 Task: In the Contact  AllenAriana@Outlook.com, schedule and save the meeting with title: 'Introducing Our Products and Services ', Select date: '25 September, 2023', select start time: 10:00:AM. Add location in person New York with meeting description: Kindly join this meeting to understand Product Demo and Service Presentation.. Logged in from softage.1@softage.net
Action: Mouse moved to (85, 52)
Screenshot: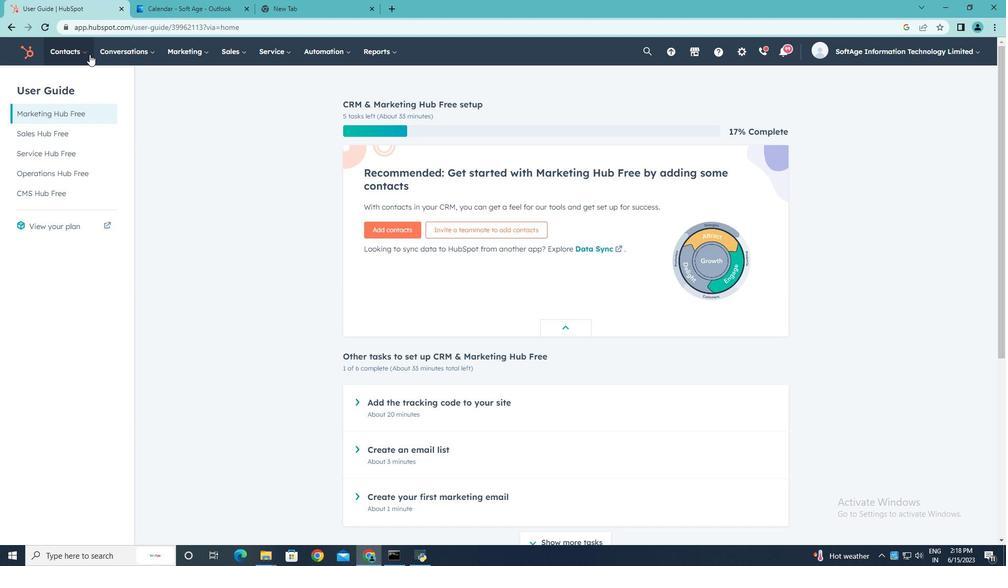 
Action: Mouse pressed left at (85, 52)
Screenshot: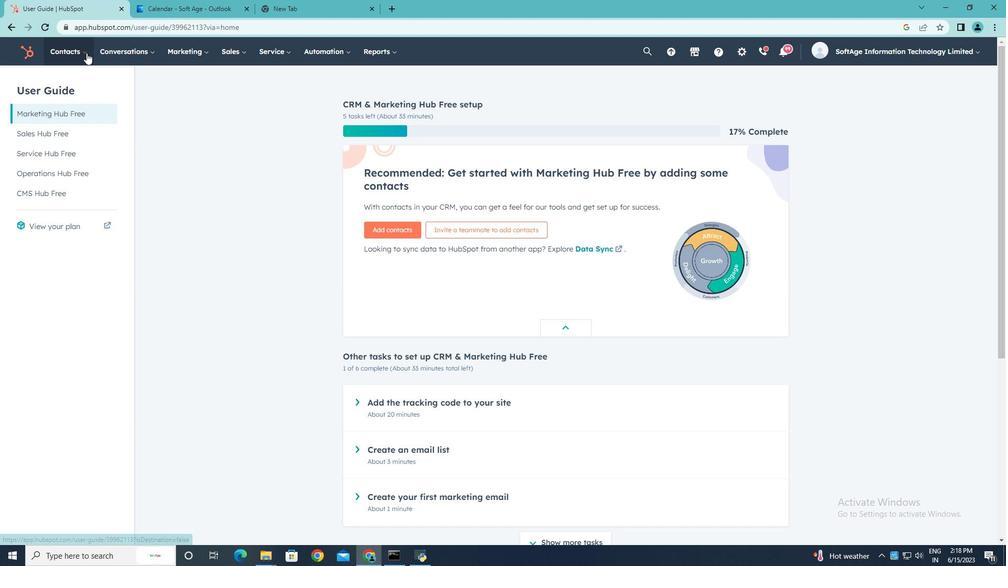 
Action: Mouse moved to (79, 78)
Screenshot: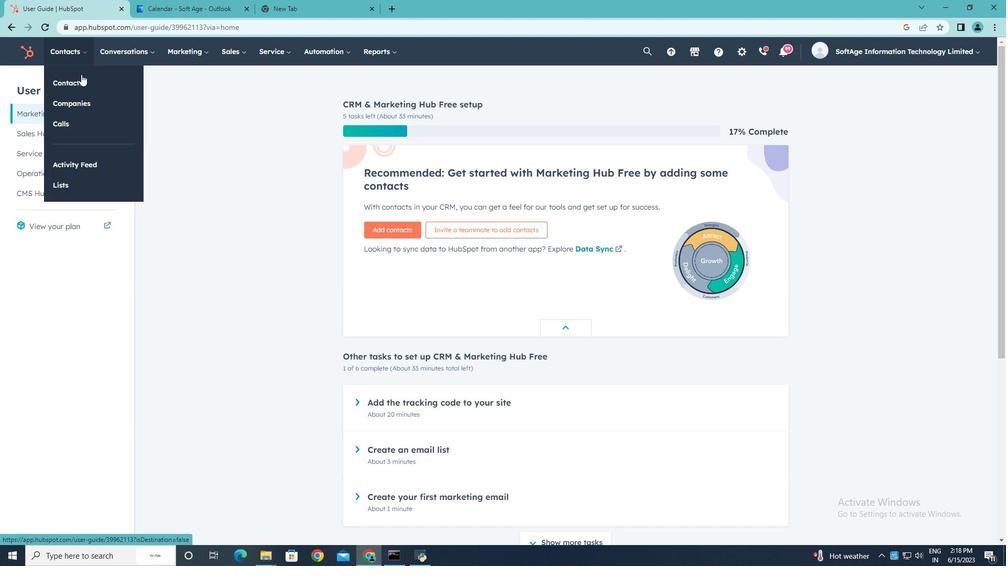 
Action: Mouse pressed left at (79, 78)
Screenshot: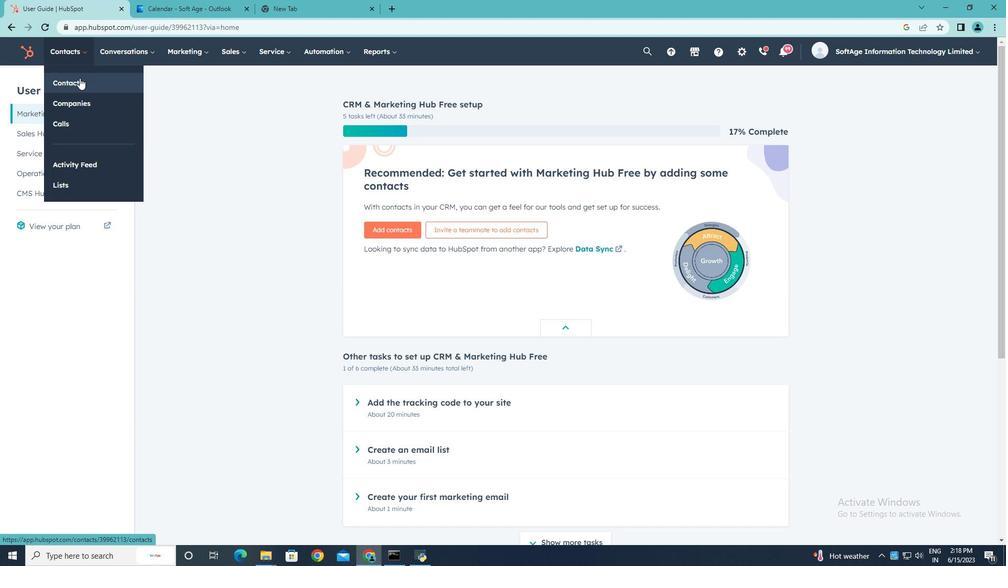 
Action: Mouse moved to (67, 168)
Screenshot: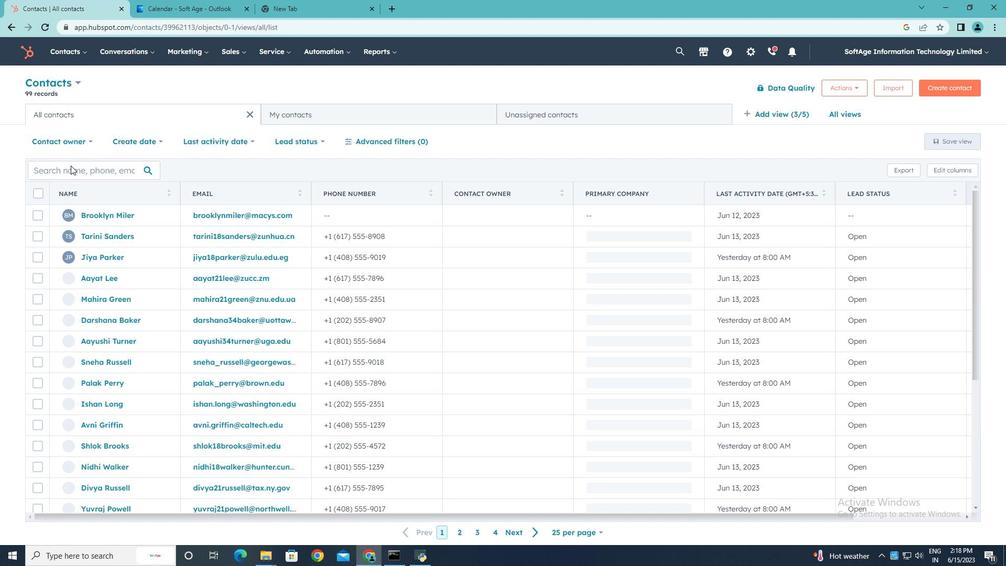 
Action: Mouse pressed left at (67, 168)
Screenshot: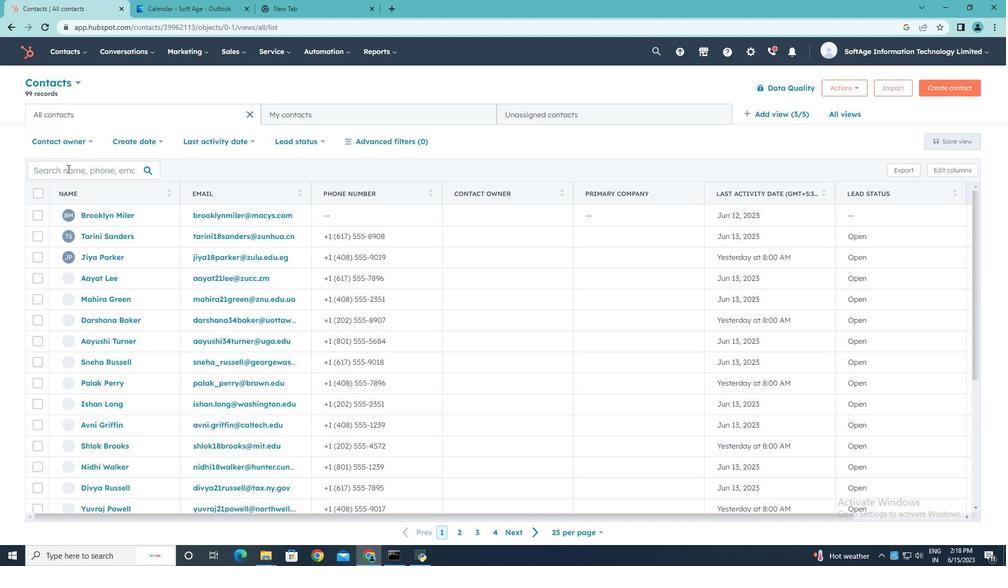 
Action: Key pressed <Key.shift>Allen<Key.shift>Ariana<Key.shift><Key.shift><Key.shift><Key.shift><Key.shift><Key.shift><Key.shift><Key.shift><Key.shift><Key.shift>@<Key.shift>Outk<Key.backspace>look.com
Screenshot: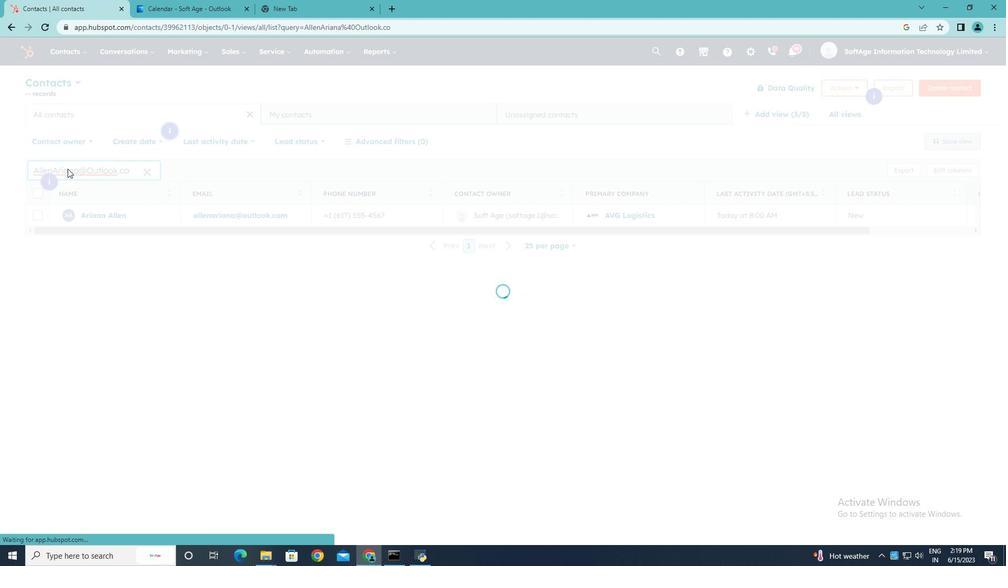 
Action: Mouse moved to (98, 216)
Screenshot: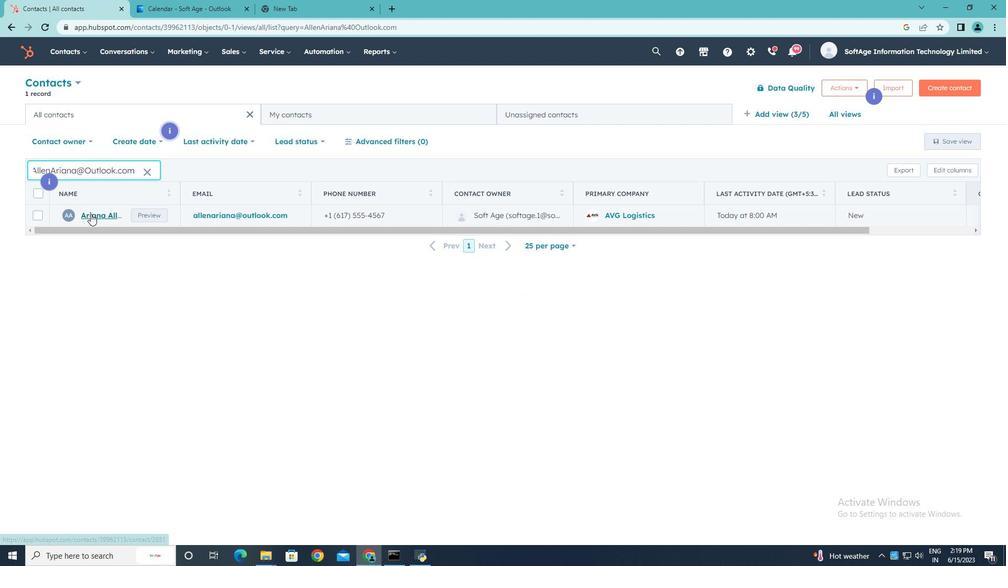 
Action: Mouse pressed left at (98, 216)
Screenshot: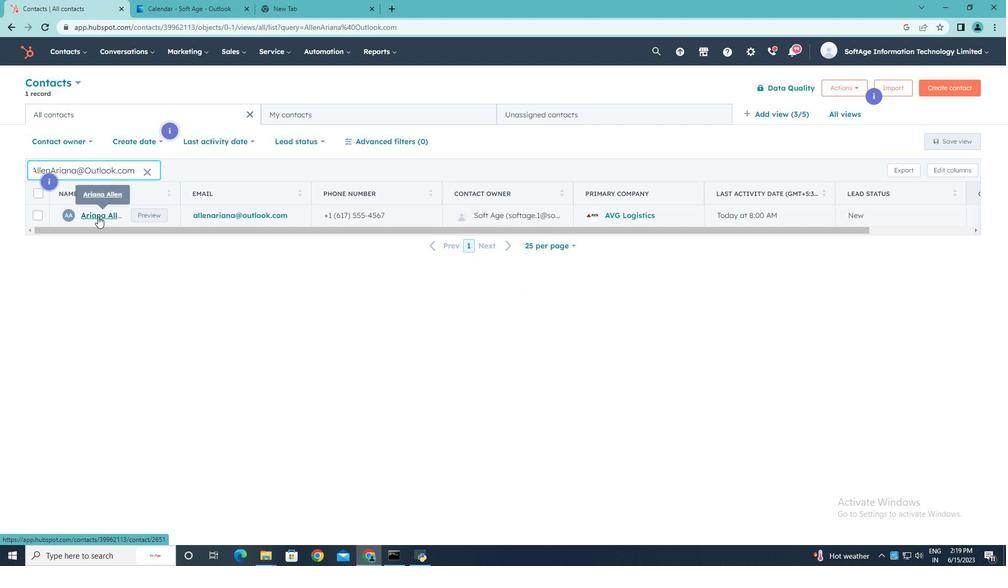 
Action: Mouse moved to (174, 174)
Screenshot: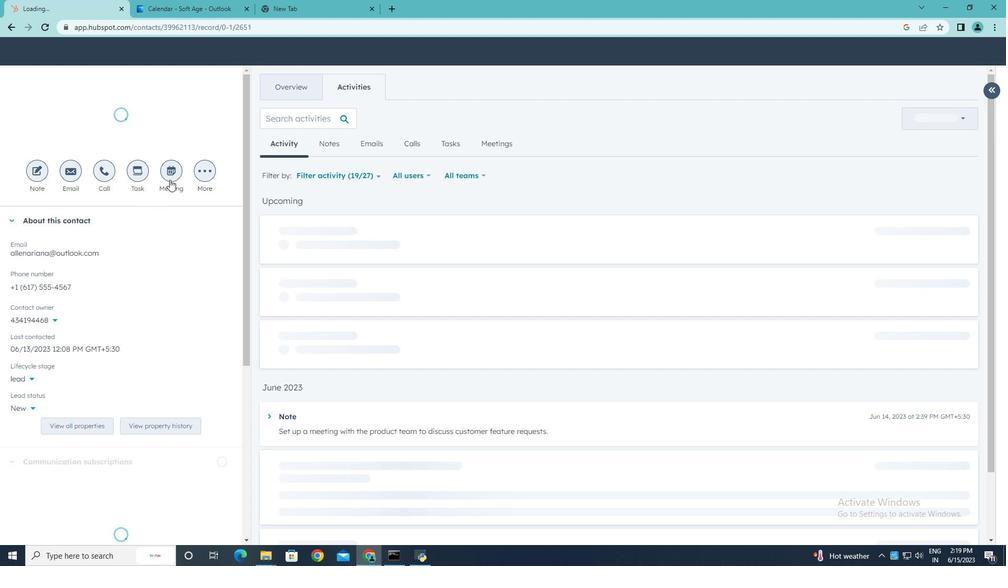 
Action: Mouse pressed left at (174, 174)
Screenshot: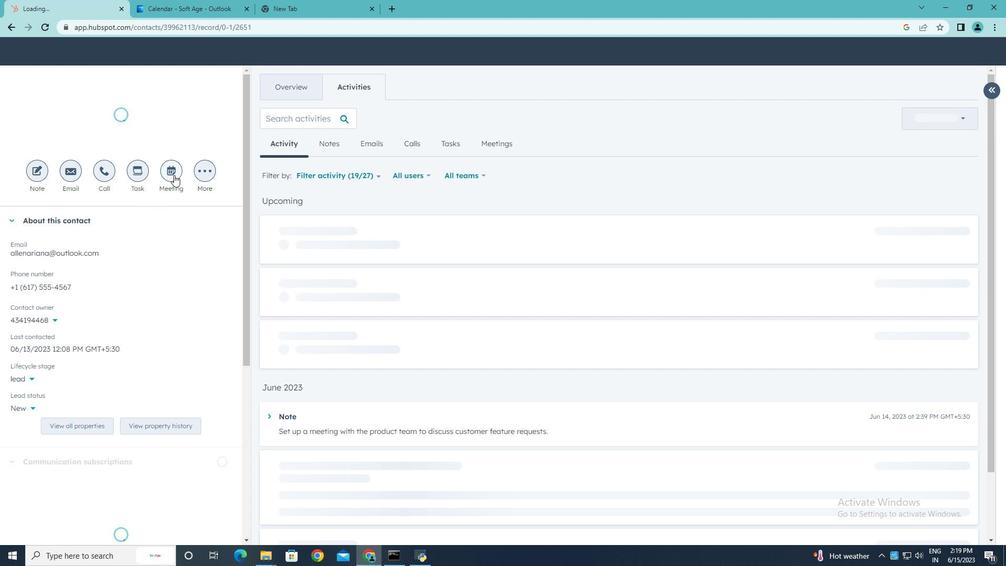 
Action: Key pressed <Key.shift>Introducing<Key.space><Key.shift>Our<Key.space><Key.shift><Key.shift><Key.shift><Key.shift><Key.shift>Products<Key.space>and<Key.space><Key.shift>Services.
Screenshot: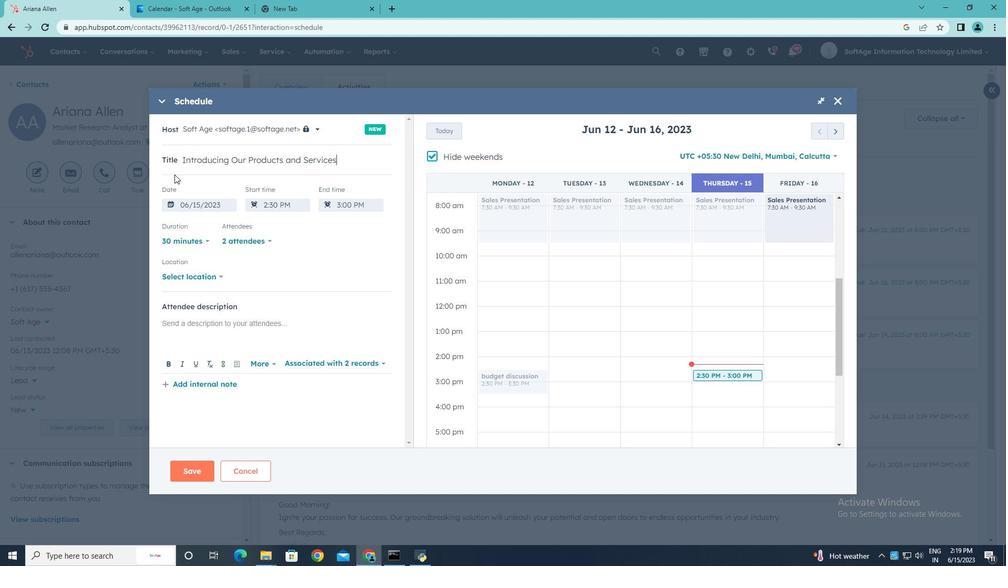 
Action: Mouse moved to (433, 155)
Screenshot: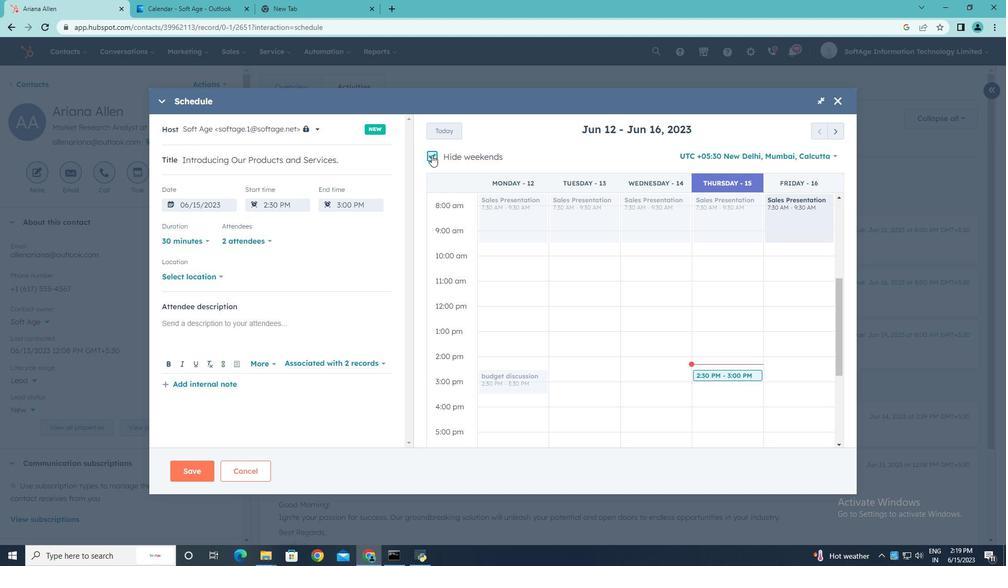 
Action: Mouse pressed left at (433, 155)
Screenshot: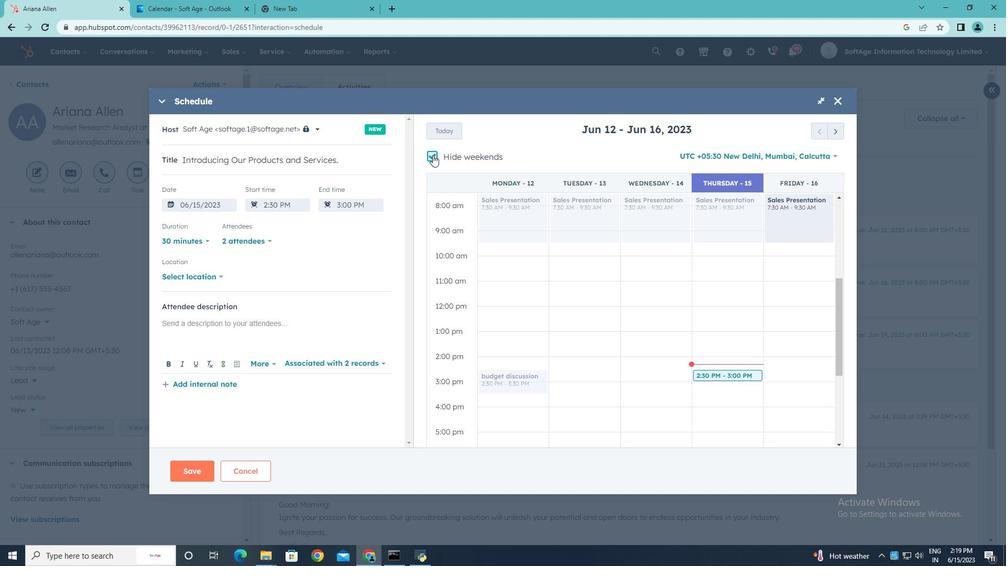 
Action: Mouse moved to (837, 134)
Screenshot: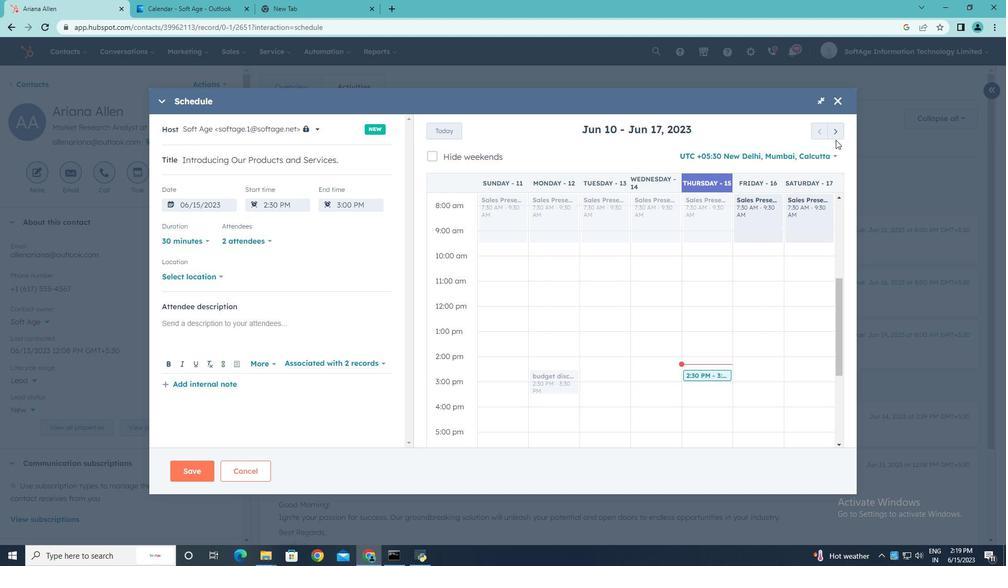 
Action: Mouse pressed left at (837, 134)
Screenshot: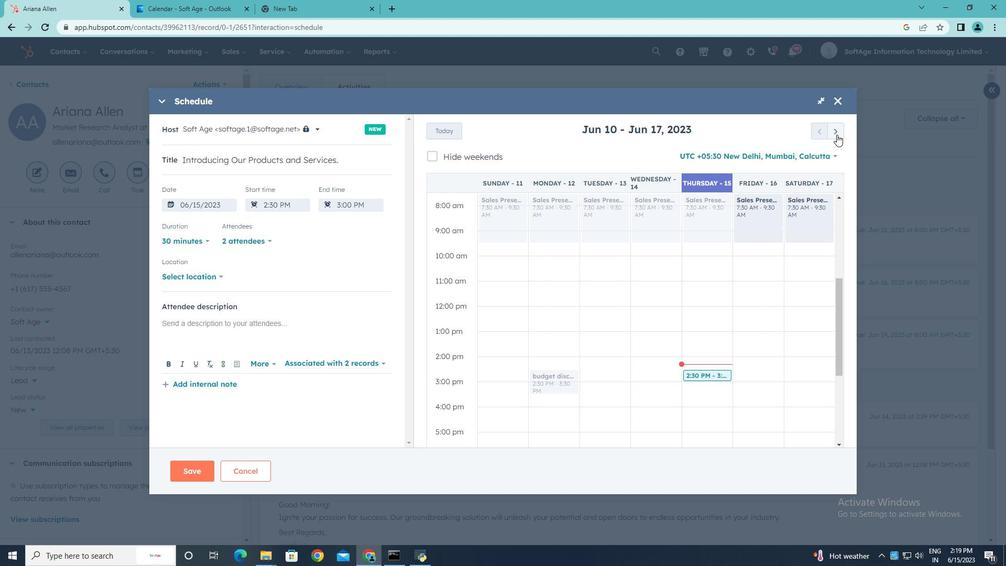 
Action: Mouse pressed left at (837, 134)
Screenshot: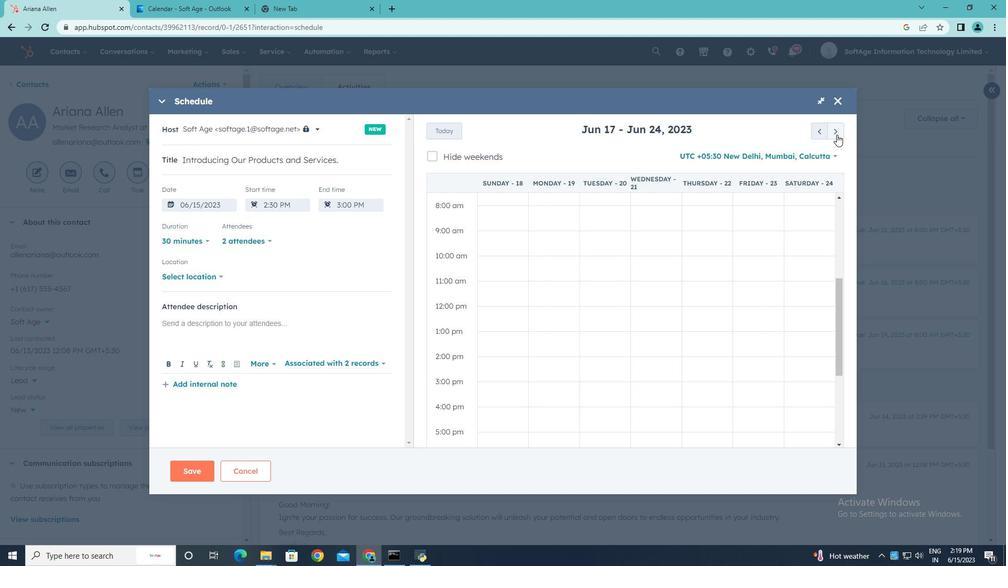 
Action: Mouse moved to (837, 134)
Screenshot: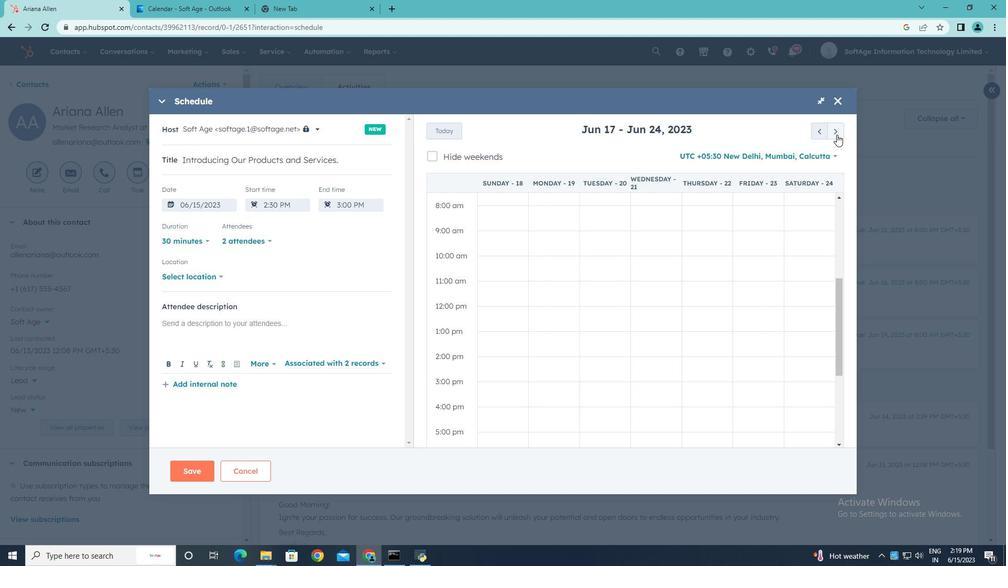 
Action: Mouse pressed left at (837, 134)
Screenshot: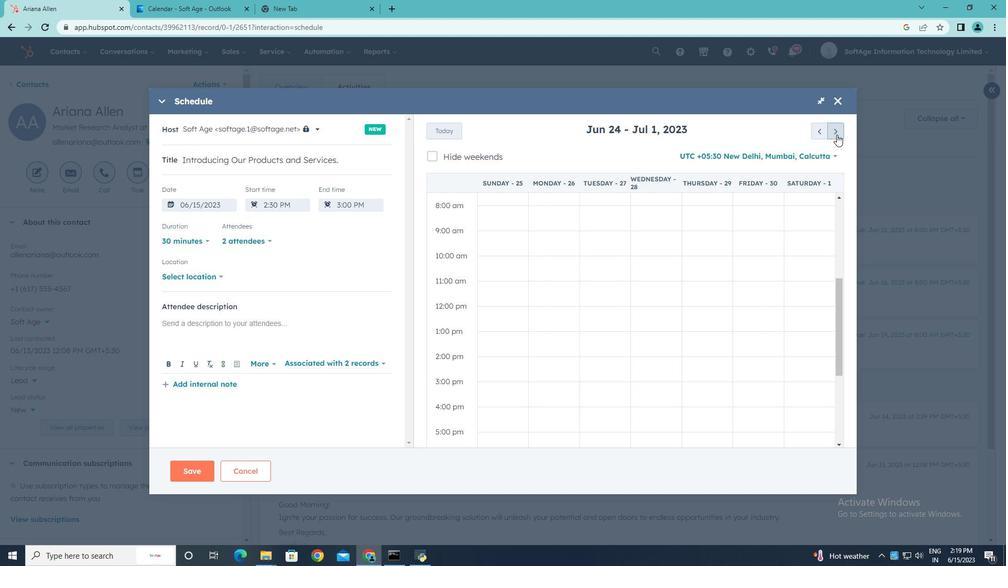 
Action: Mouse pressed left at (837, 134)
Screenshot: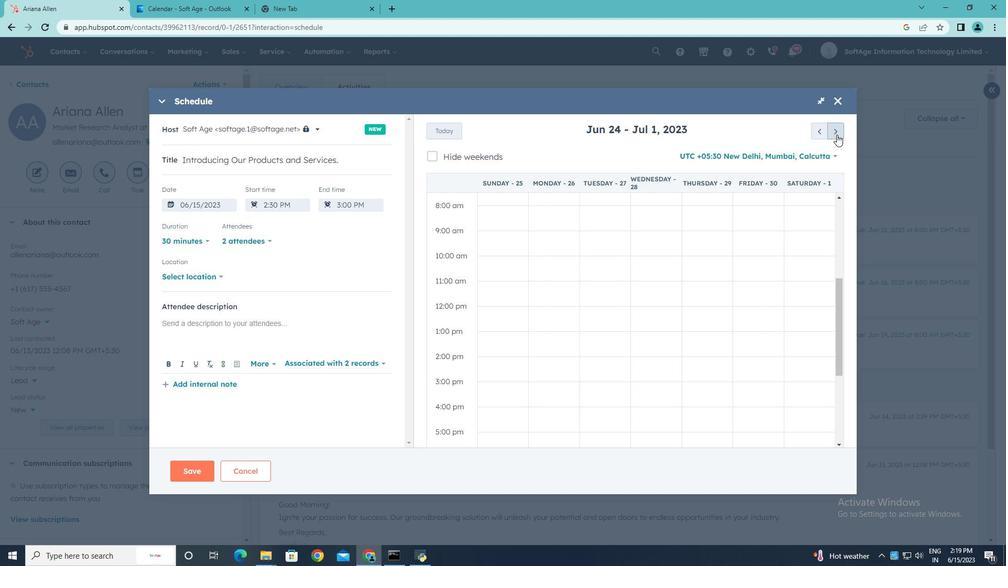 
Action: Mouse pressed left at (837, 134)
Screenshot: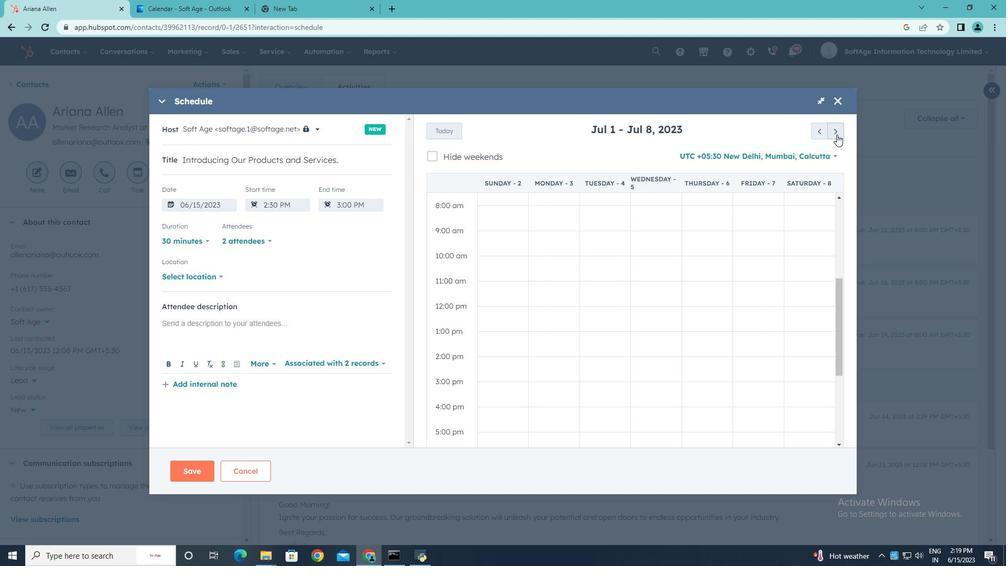 
Action: Mouse pressed left at (837, 134)
Screenshot: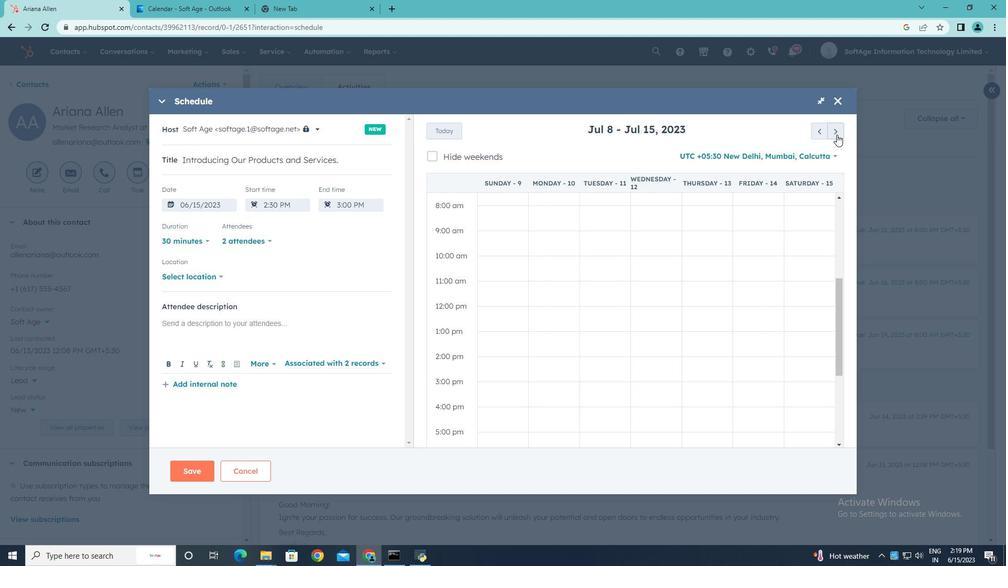 
Action: Mouse pressed left at (837, 134)
Screenshot: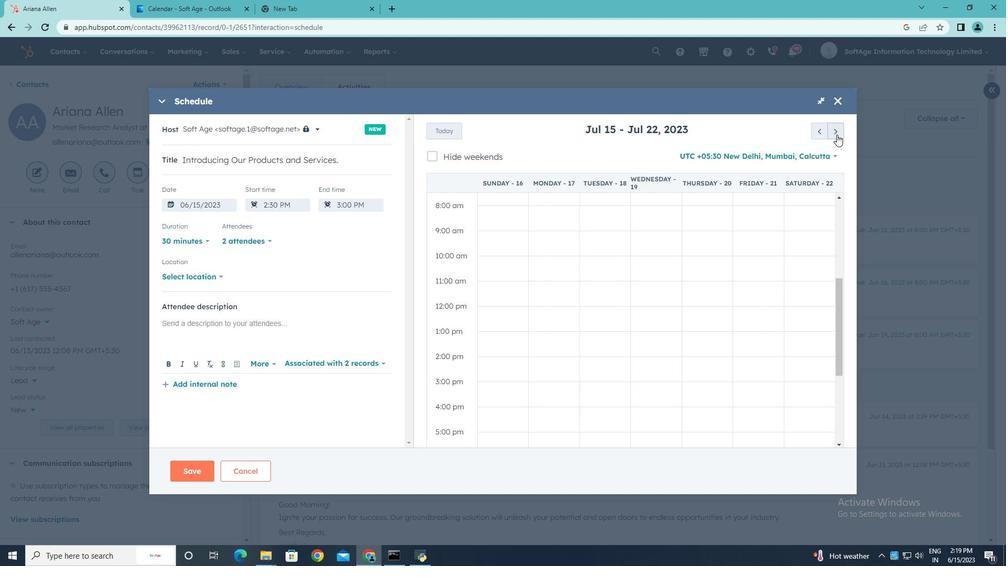 
Action: Mouse pressed left at (837, 134)
Screenshot: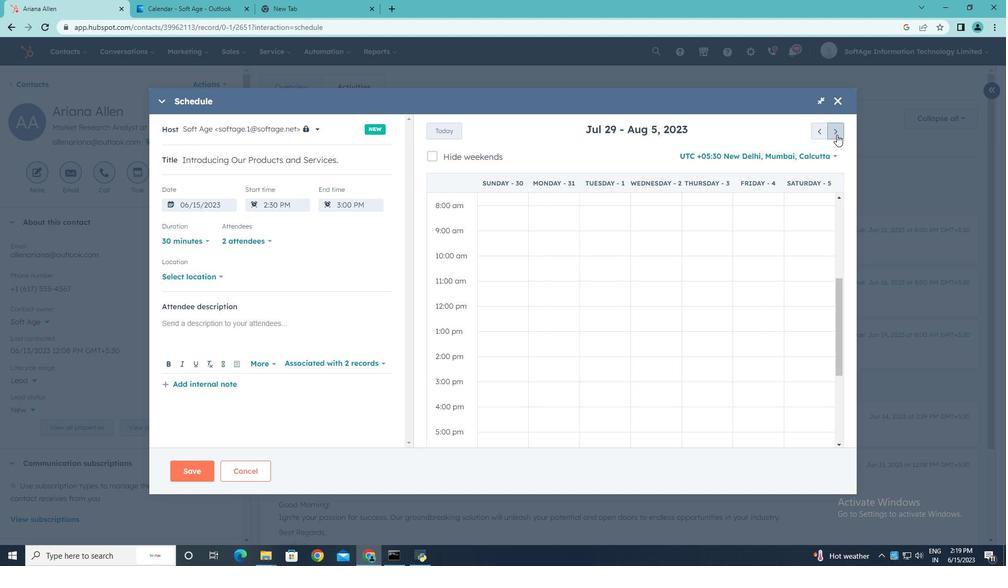 
Action: Mouse pressed left at (837, 134)
Screenshot: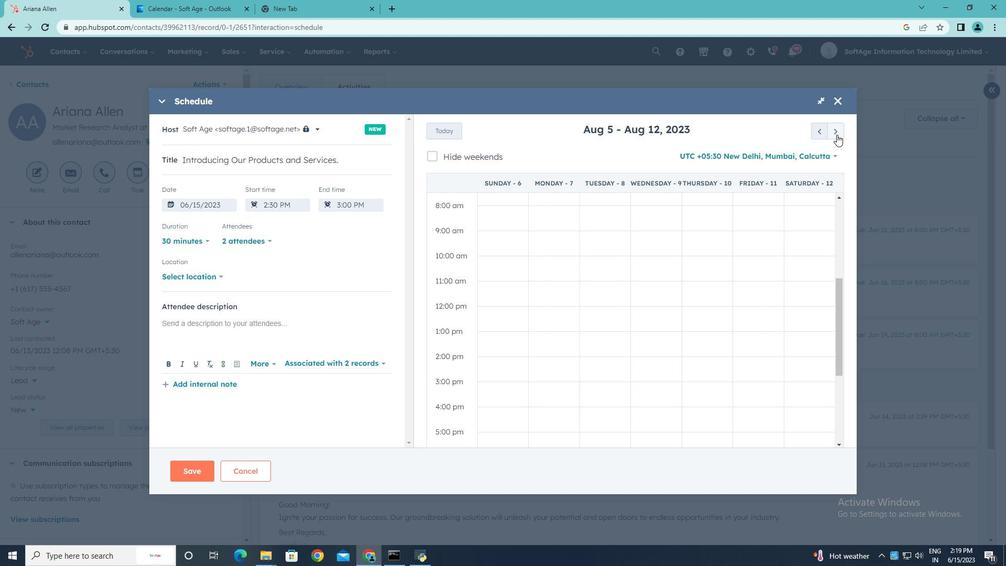 
Action: Mouse pressed left at (837, 134)
Screenshot: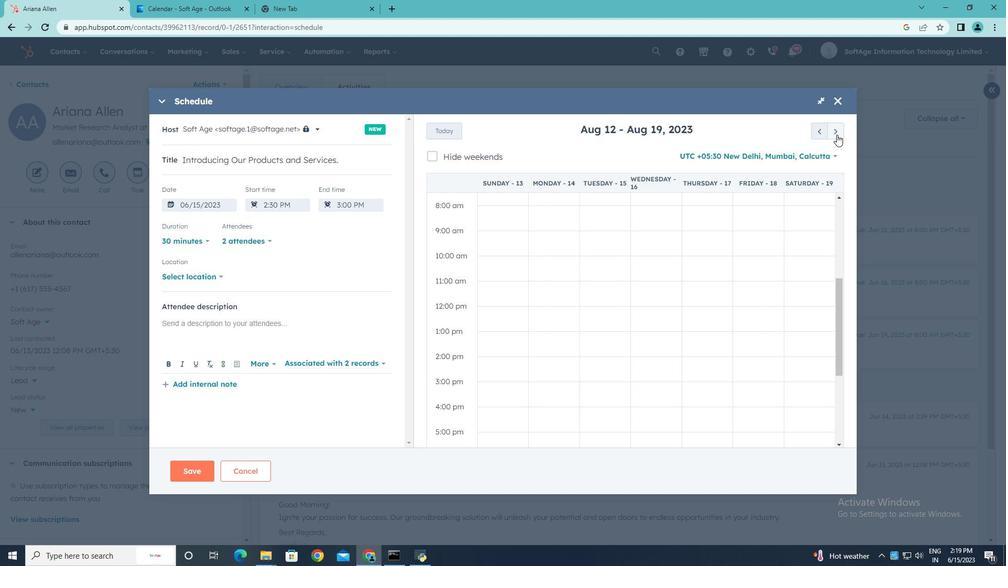 
Action: Mouse pressed left at (837, 134)
Screenshot: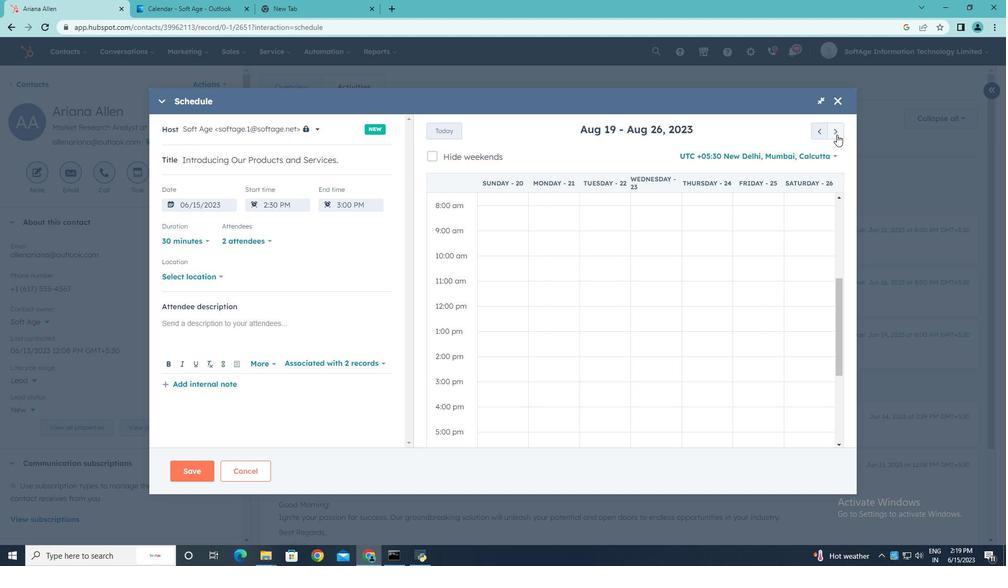 
Action: Mouse pressed left at (837, 134)
Screenshot: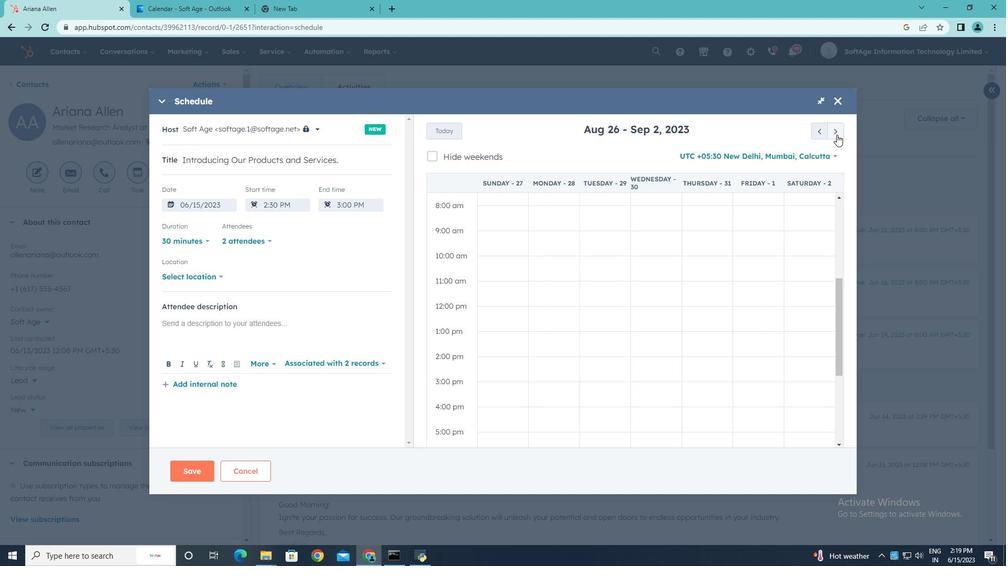 
Action: Mouse pressed left at (837, 134)
Screenshot: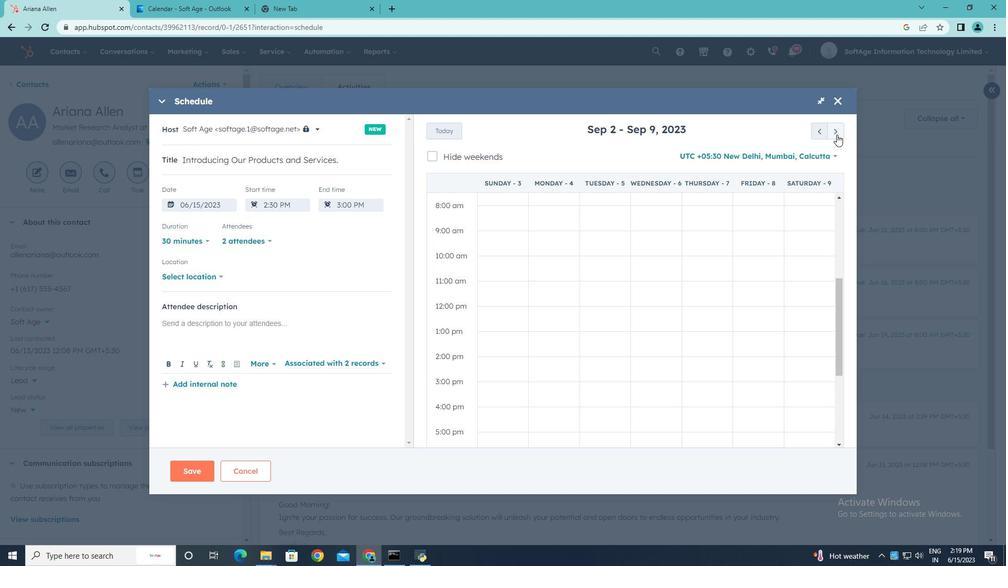 
Action: Mouse moved to (837, 134)
Screenshot: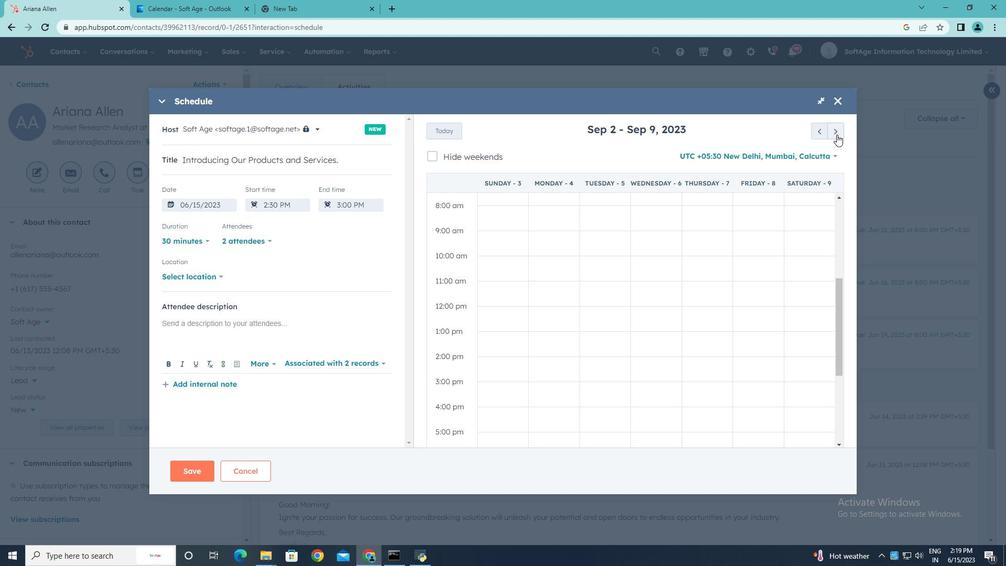 
Action: Mouse pressed left at (837, 134)
Screenshot: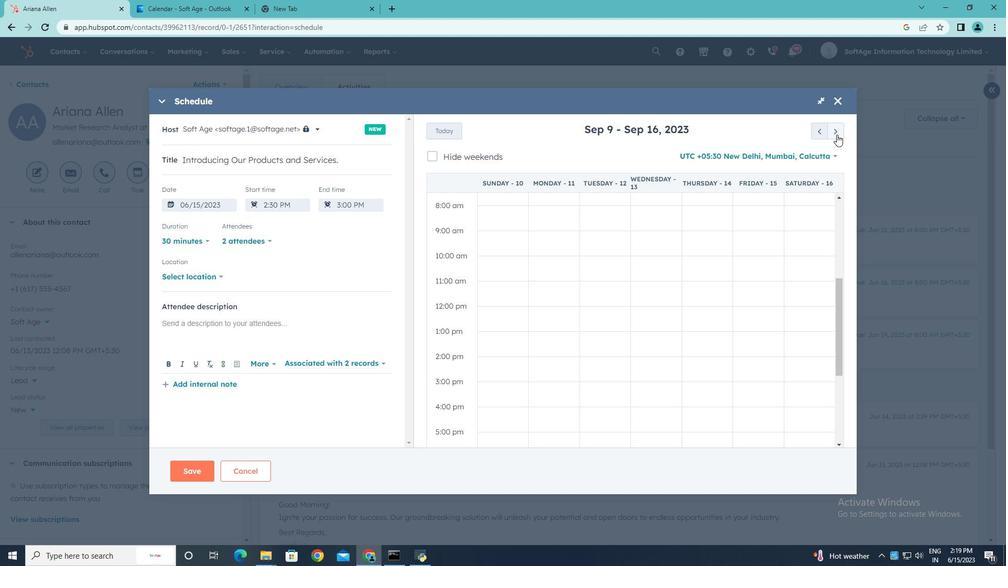 
Action: Mouse pressed left at (837, 134)
Screenshot: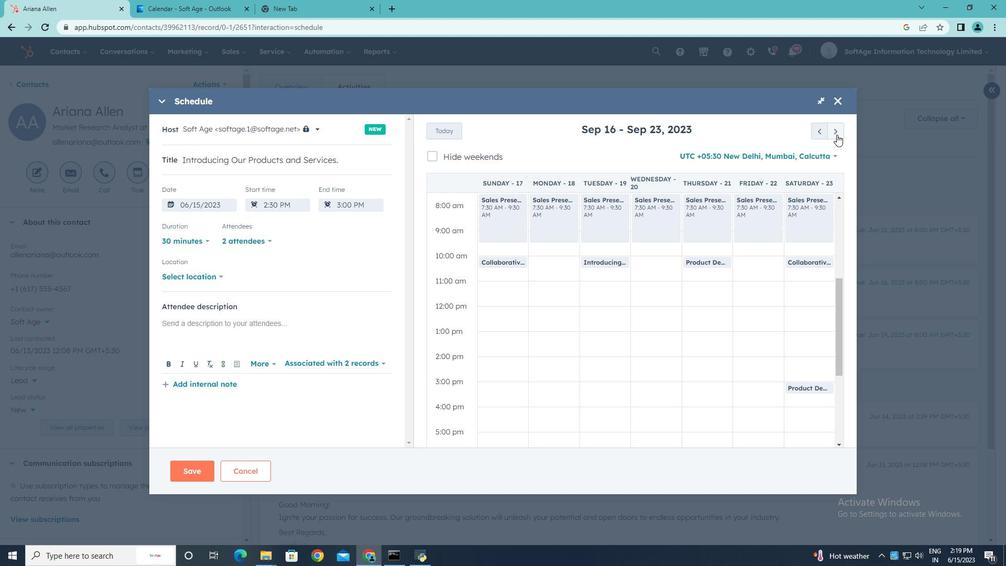 
Action: Mouse moved to (536, 259)
Screenshot: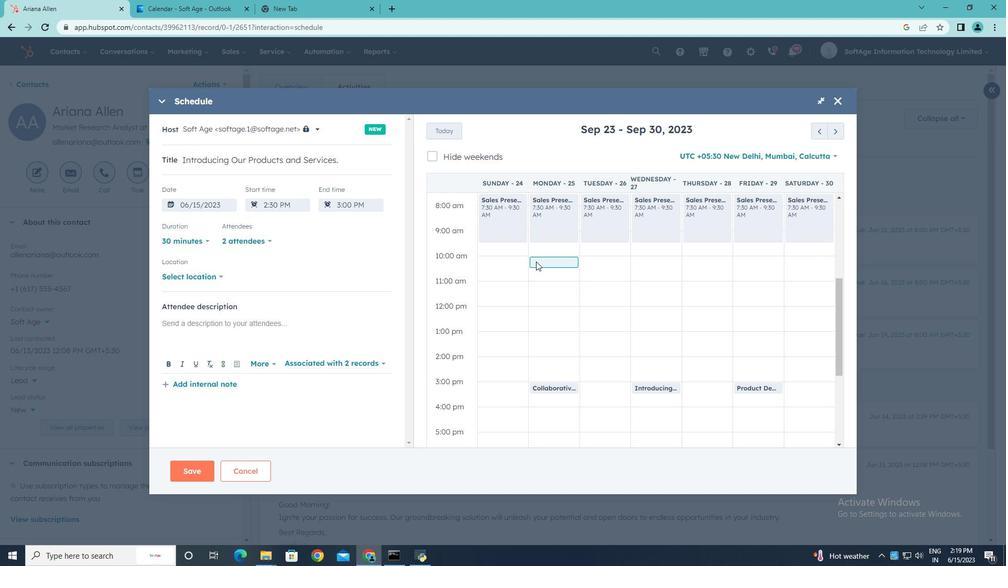 
Action: Mouse pressed left at (536, 259)
Screenshot: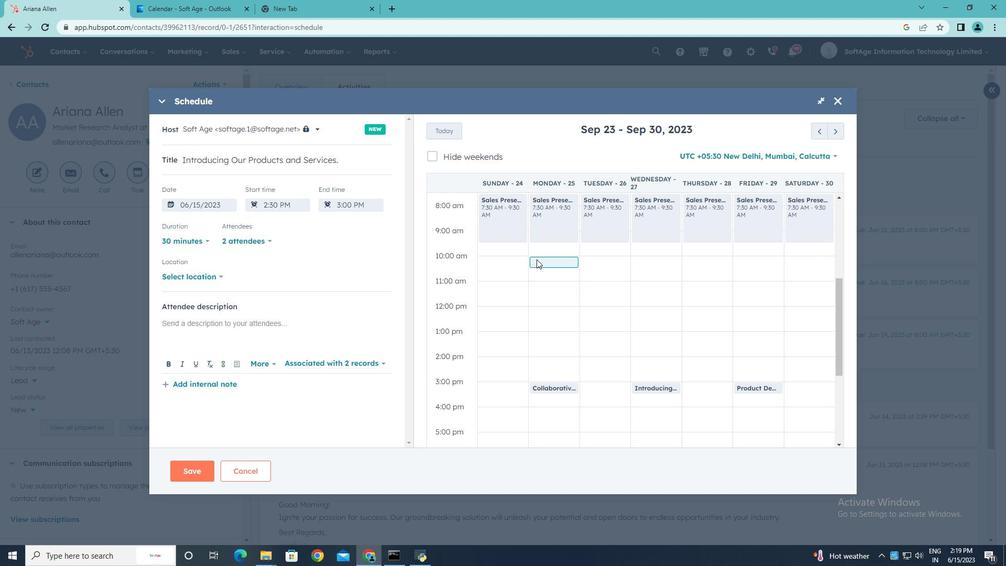 
Action: Mouse moved to (218, 274)
Screenshot: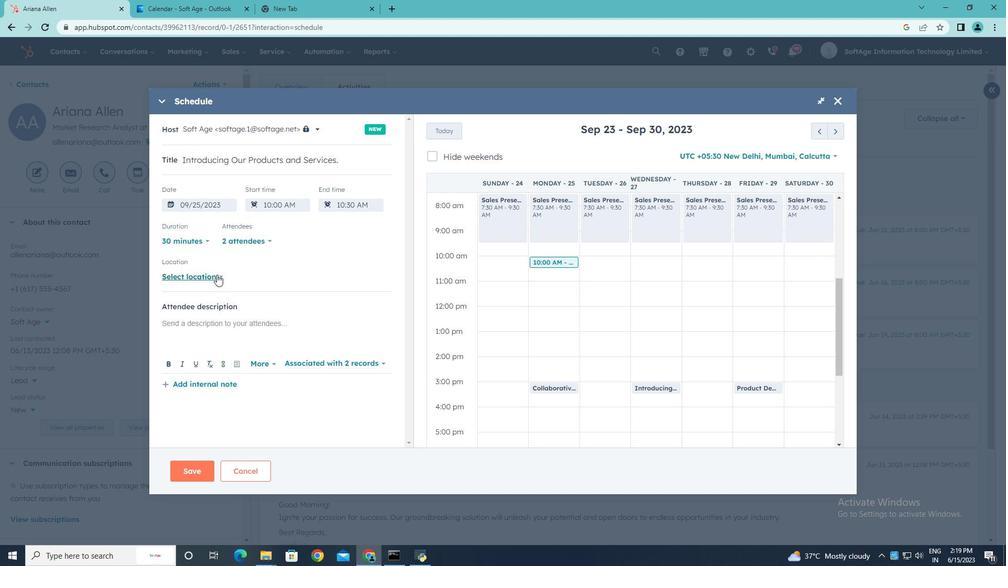 
Action: Mouse pressed left at (218, 274)
Screenshot: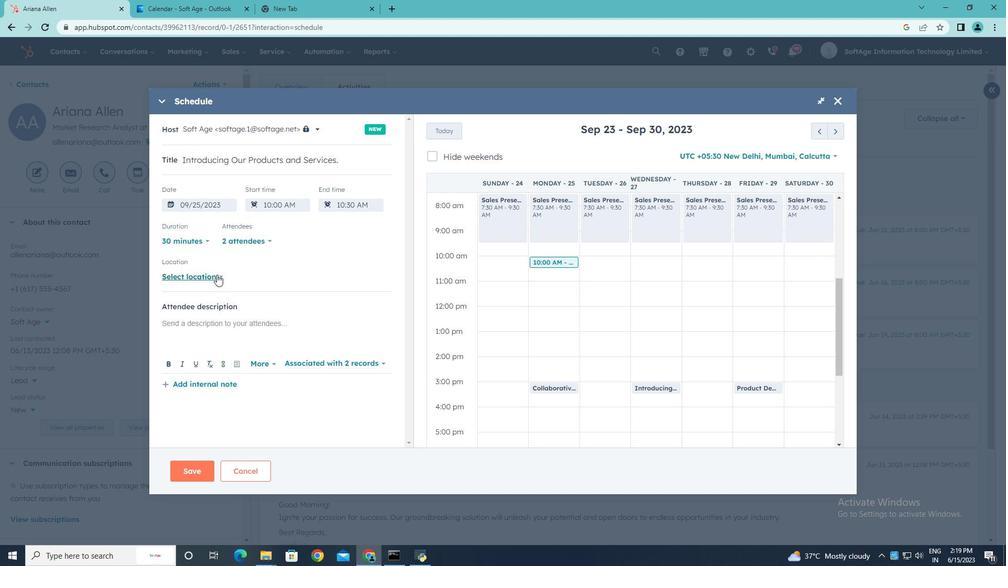 
Action: Mouse moved to (253, 273)
Screenshot: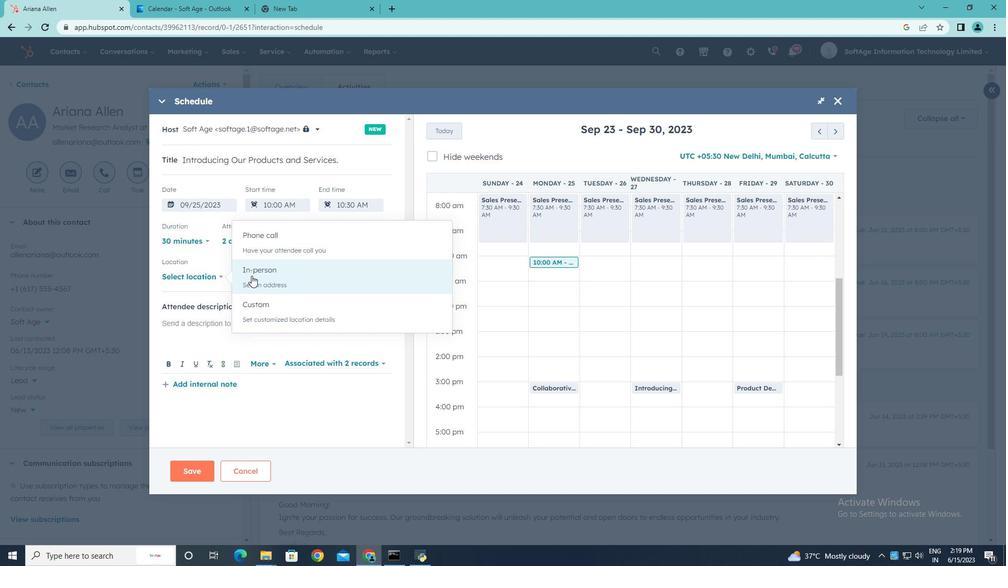 
Action: Mouse pressed left at (253, 273)
Screenshot: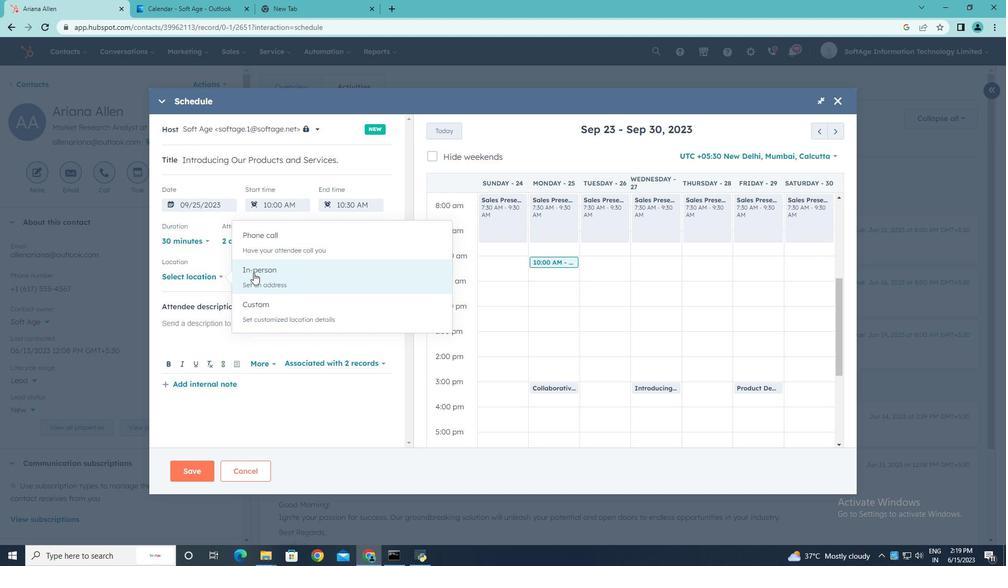 
Action: Mouse moved to (252, 274)
Screenshot: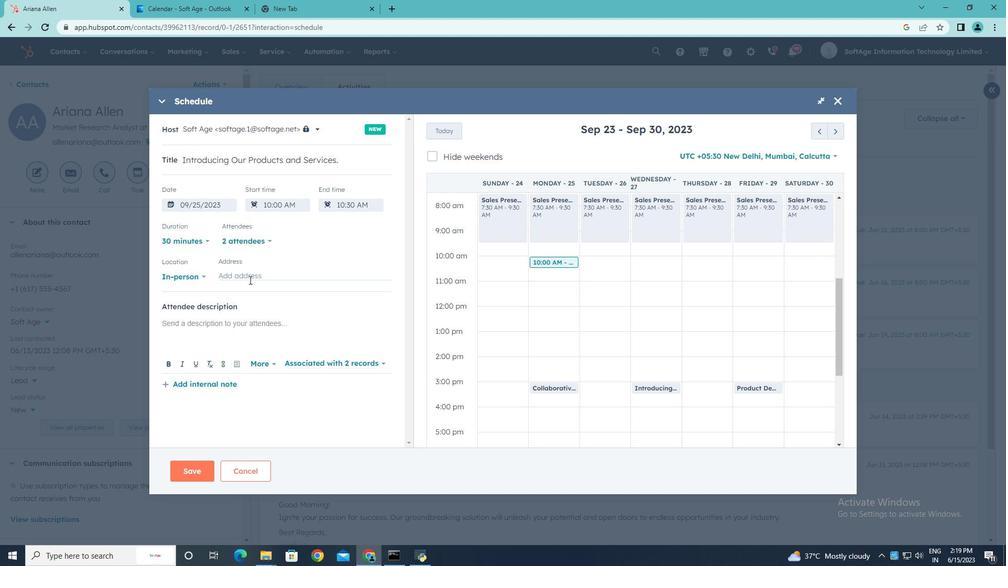 
Action: Mouse pressed left at (252, 274)
Screenshot: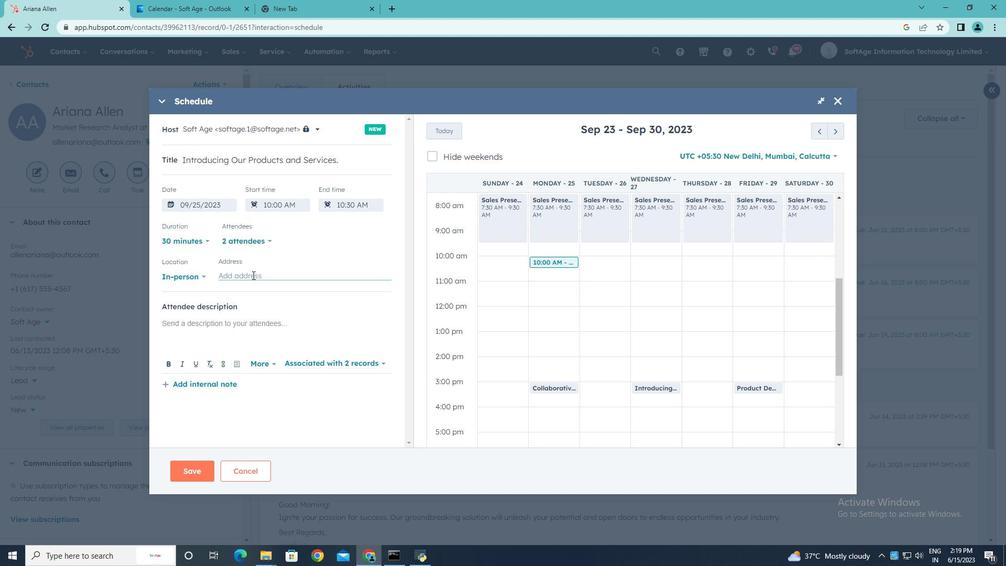 
Action: Mouse moved to (248, 275)
Screenshot: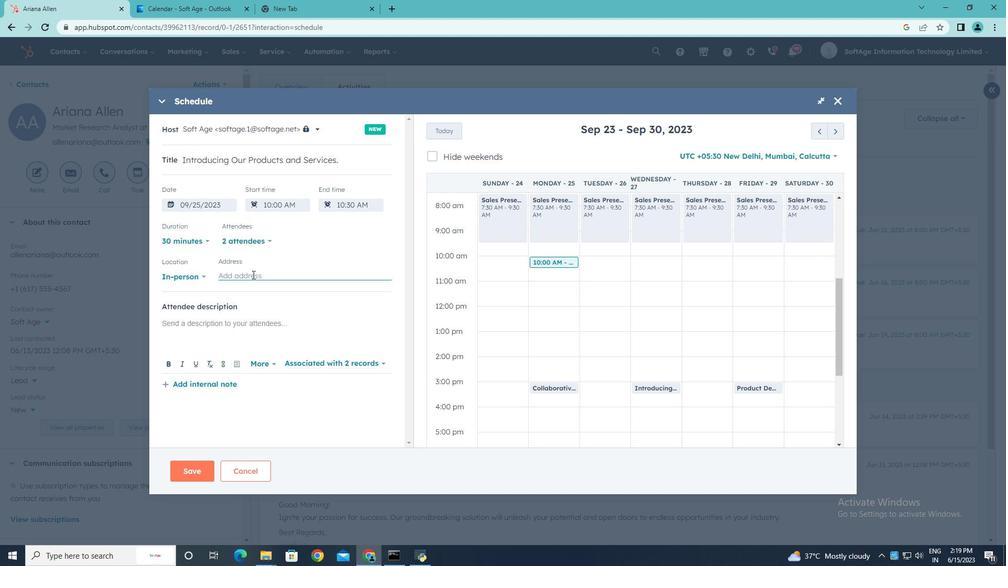 
Action: Key pressed <Key.shift>New<Key.space><Key.shift>York
Screenshot: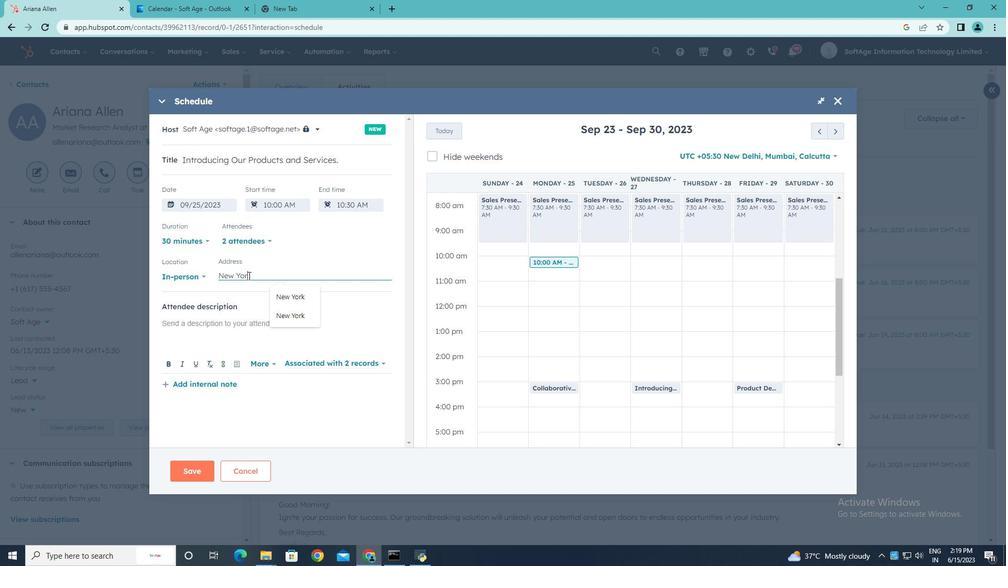 
Action: Mouse moved to (216, 321)
Screenshot: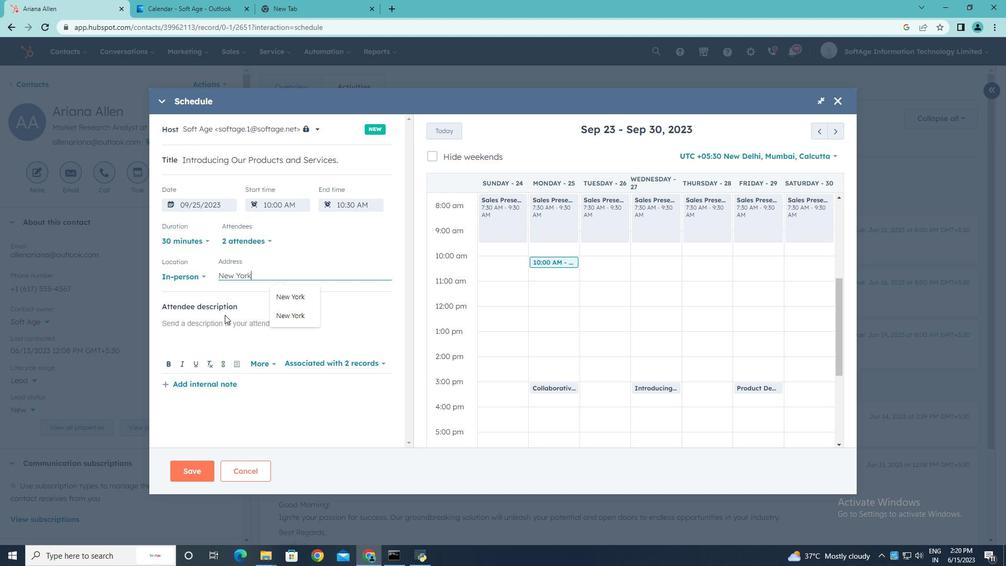 
Action: Mouse pressed left at (216, 321)
Screenshot: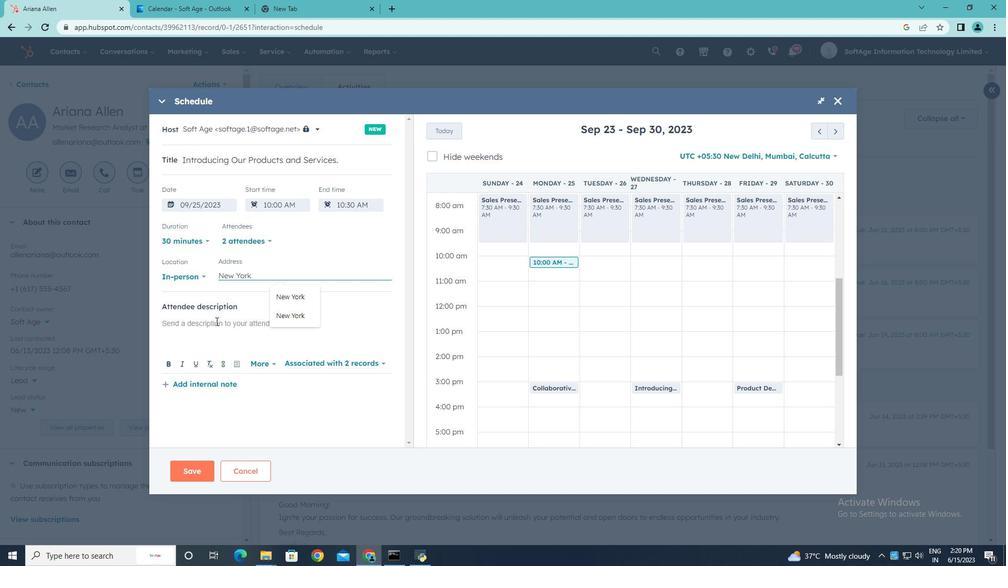 
Action: Key pressed <Key.shift><Key.shift><Key.shift><Key.shift><Key.shift><Key.shift><Key.shift>Kindly<Key.space>joi<Key.space><Key.backspace>m<Key.backspace>n<Key.space>this<Key.space>meeting<Key.space>to<Key.space>understand<Key.space><Key.shift>Product<Key.space><Key.shift>Demo<Key.space><Key.shift><Key.shift><Key.shift><Key.shift>ands<Key.backspace><Key.space><Key.shift>Service<Key.space><Key.shift>Presentation..
Screenshot: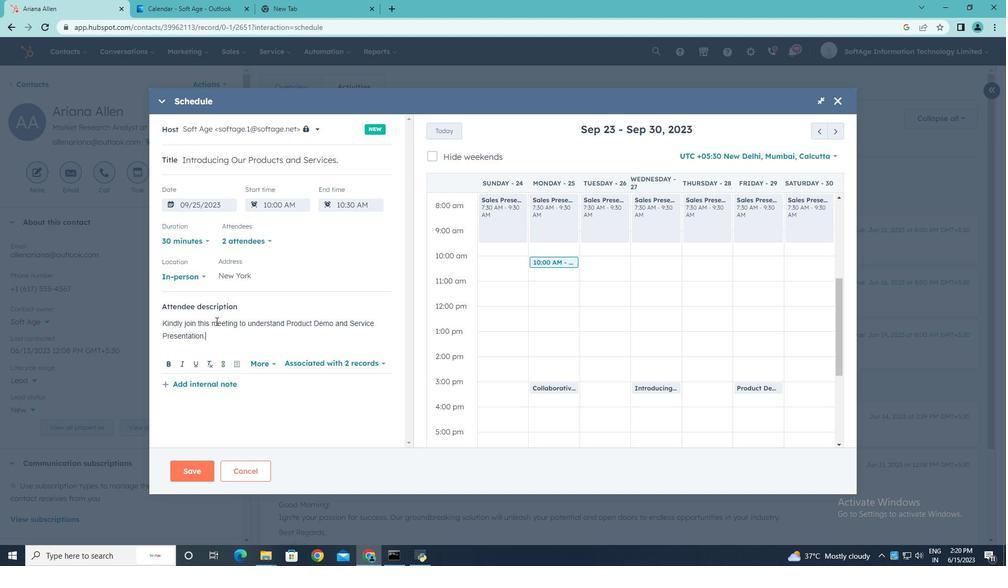 
Action: Mouse moved to (192, 469)
Screenshot: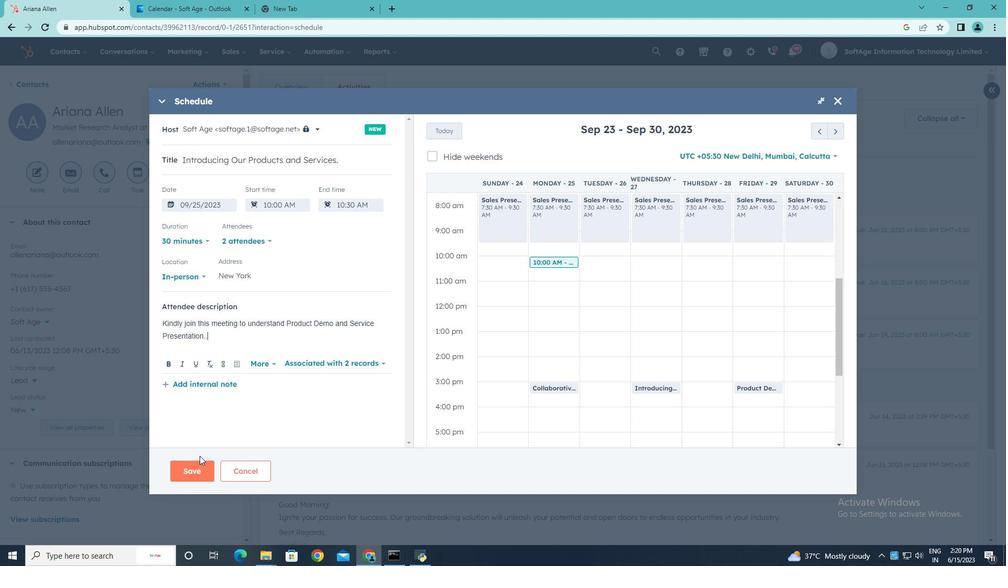 
Action: Mouse pressed left at (192, 469)
Screenshot: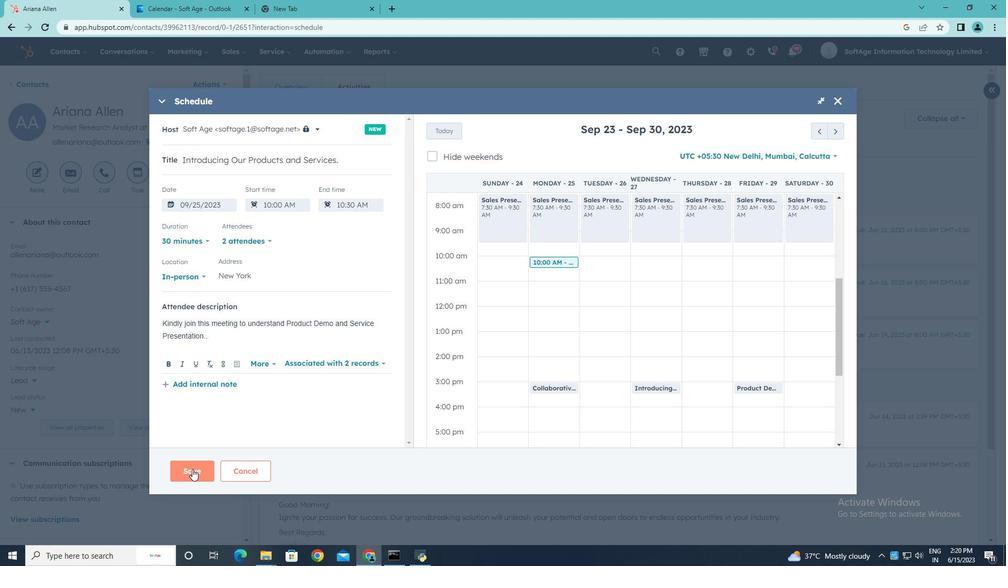 
